 Task: Function Id (6.1.3.16.1.2.0.0.0.0)
Action: Mouse moved to (170, 21)
Screenshot: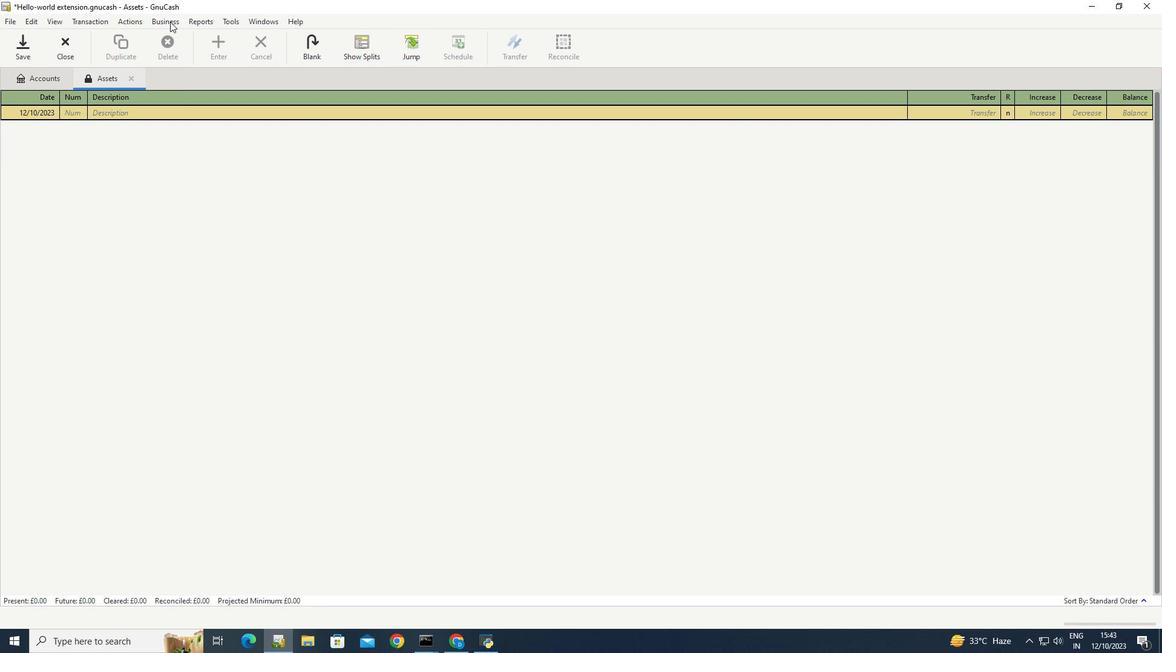 
Action: Mouse pressed left at (170, 21)
Screenshot: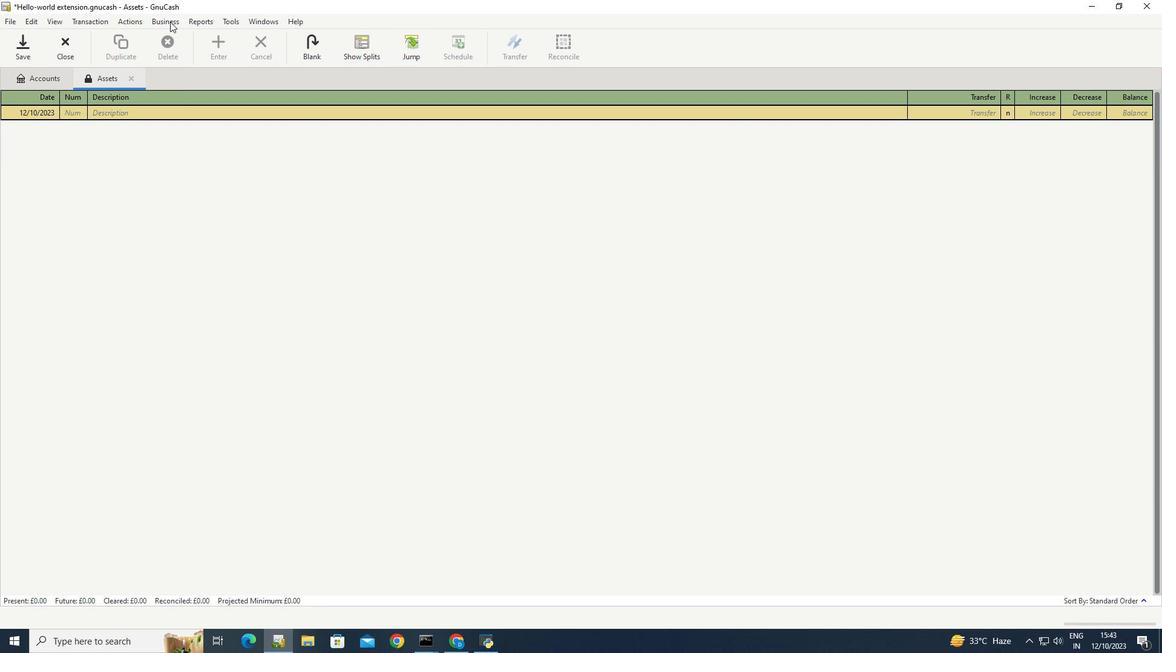 
Action: Mouse moved to (312, 70)
Screenshot: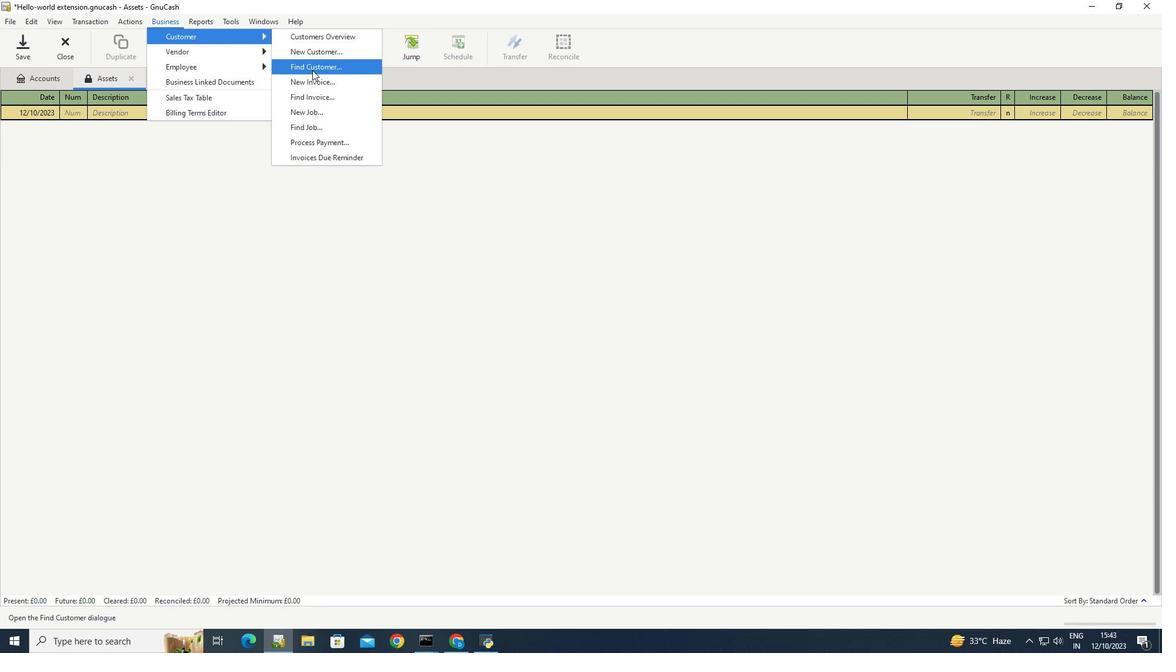 
Action: Mouse pressed left at (312, 70)
Screenshot: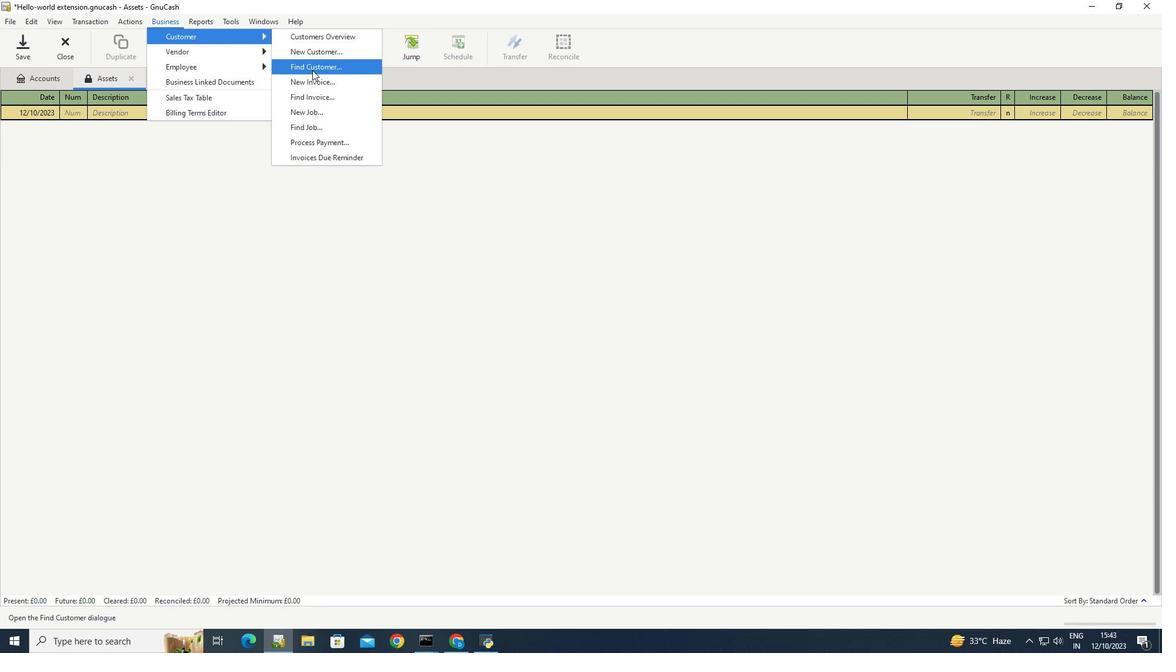 
Action: Mouse moved to (617, 412)
Screenshot: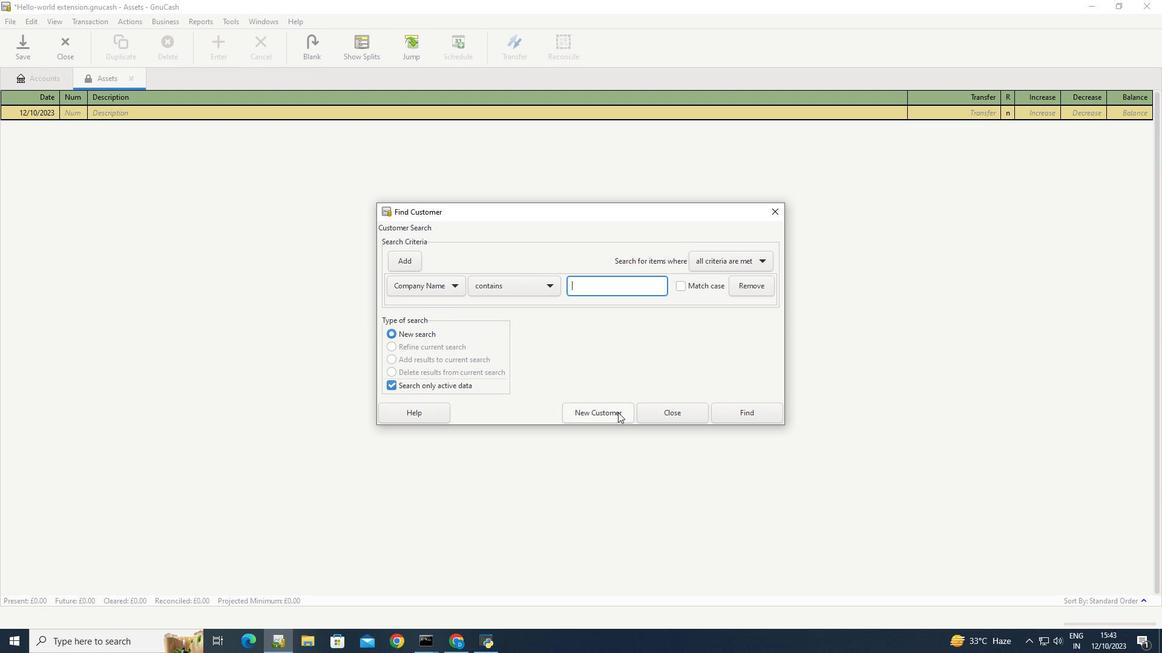 
Action: Mouse pressed left at (617, 412)
Screenshot: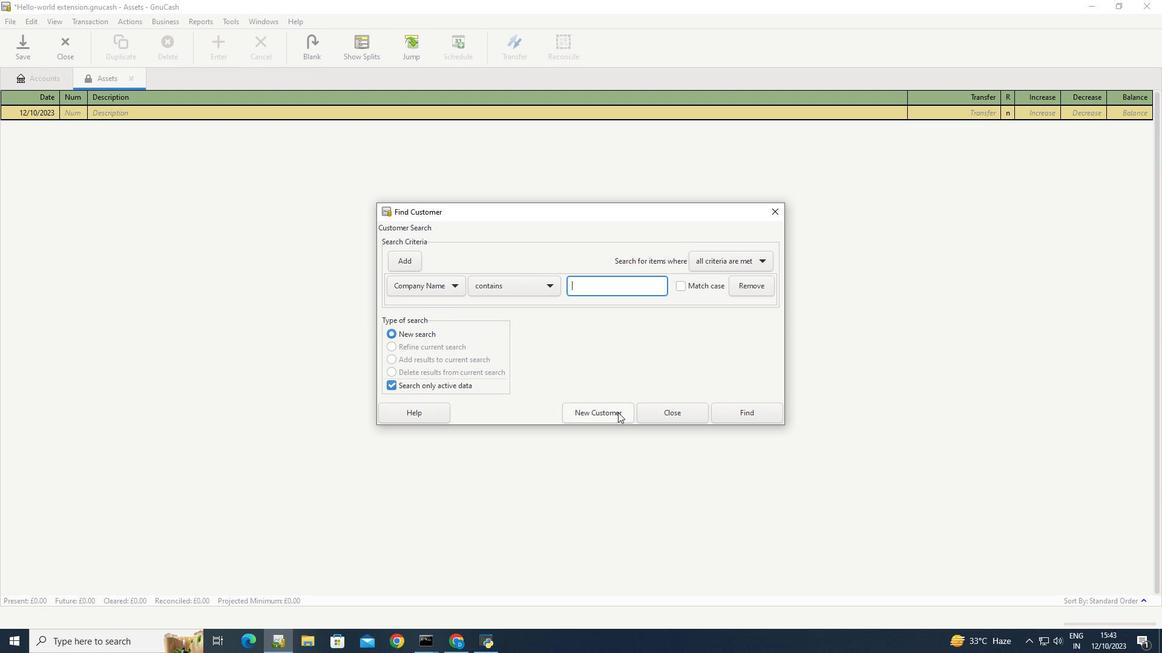 
Action: Mouse moved to (569, 228)
Screenshot: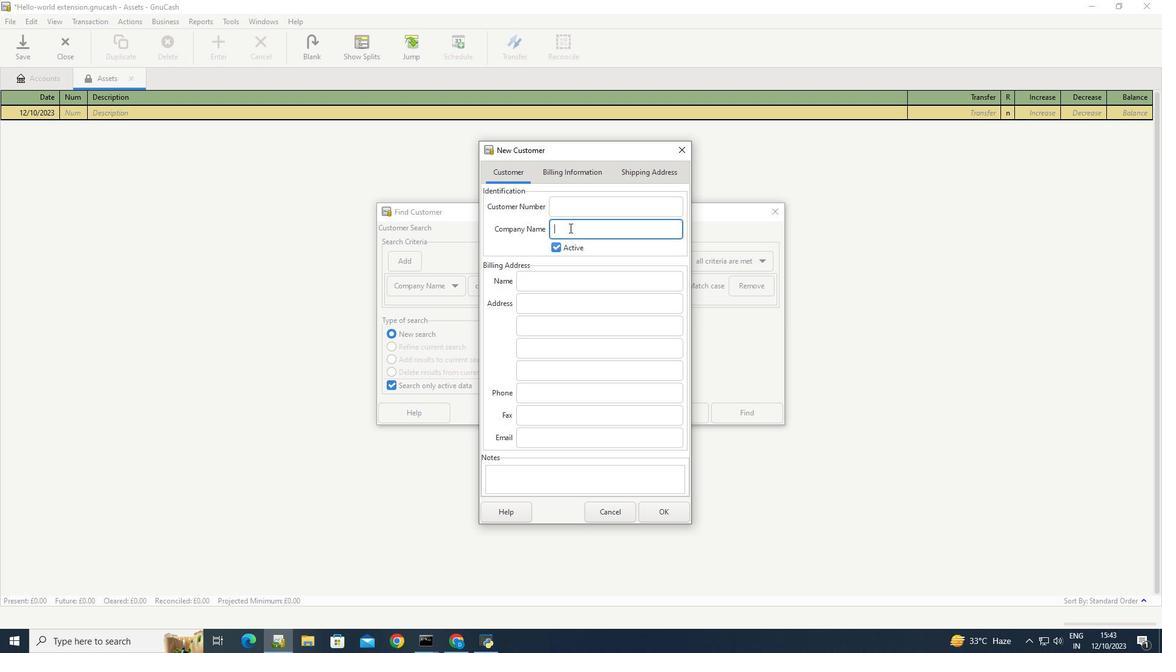 
Action: Mouse pressed left at (569, 228)
Screenshot: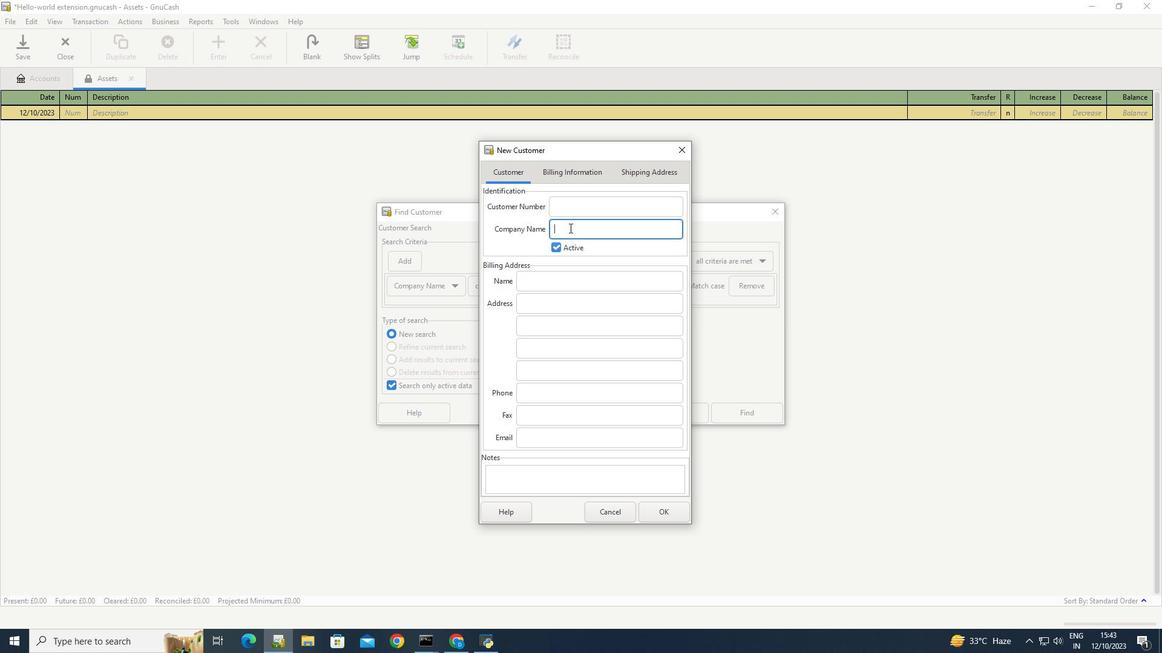 
Action: Key pressed <Key.caps_lock>S<Key.caps_lock>oftage
Screenshot: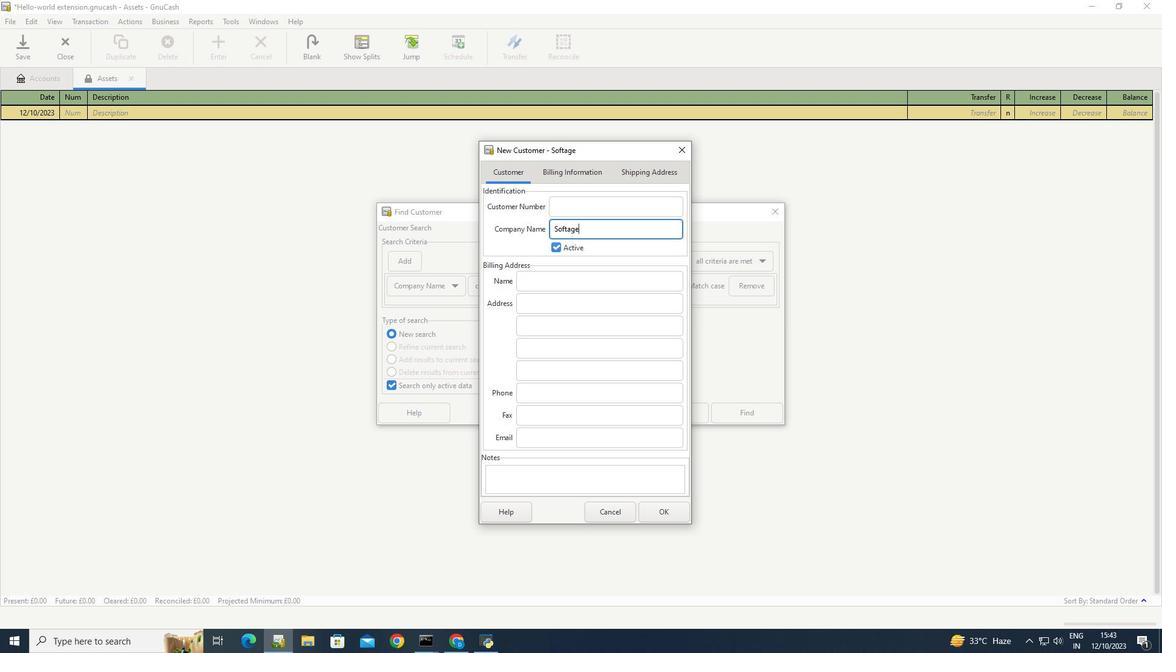 
Action: Mouse moved to (488, 358)
Screenshot: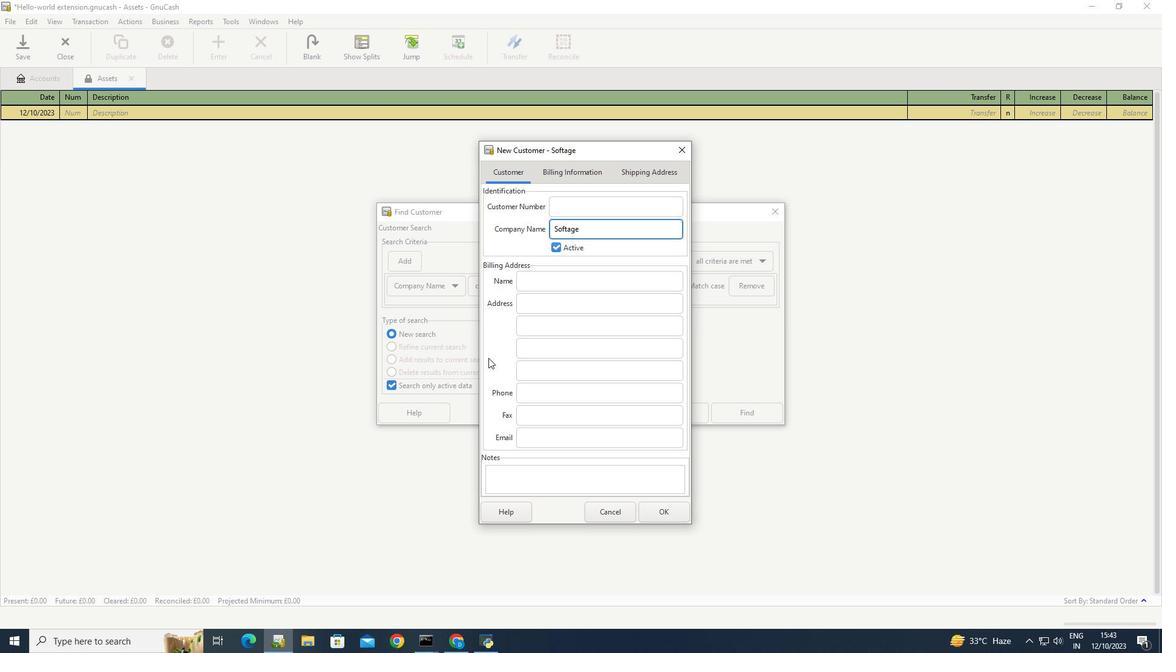 
Action: Mouse pressed left at (488, 358)
Screenshot: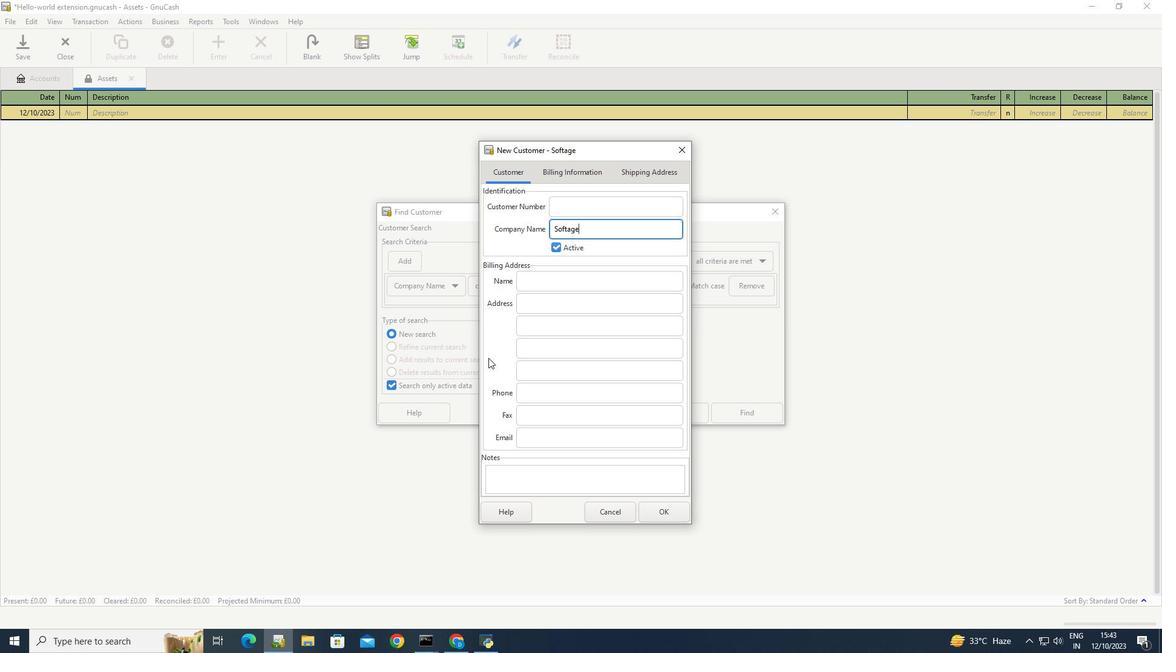 
